 Task: Assign Person0001 as Assignee of Child Issue ChildIssue0002 of Issue Issue0001 in Backlog  in Scrum Project Project0001 in Jira
Action: Mouse moved to (459, 518)
Screenshot: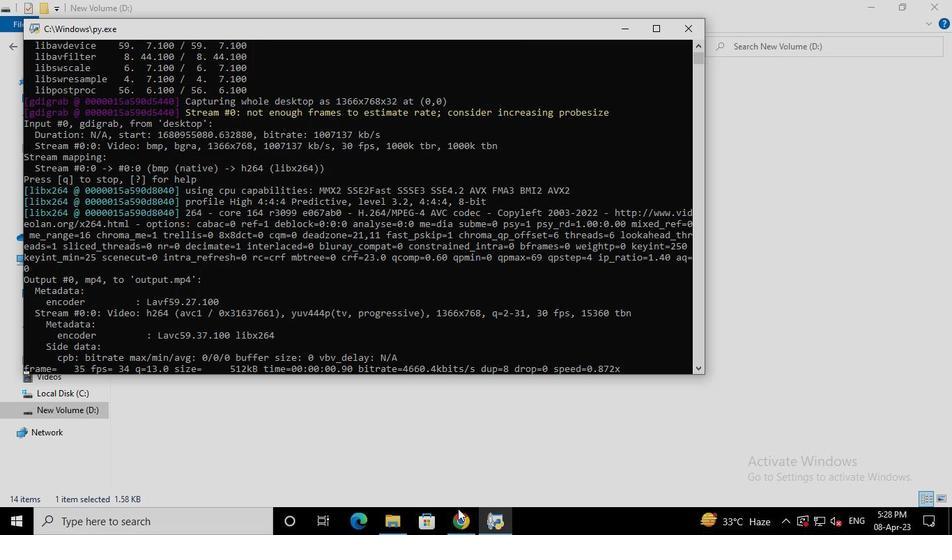 
Action: Mouse pressed left at (459, 518)
Screenshot: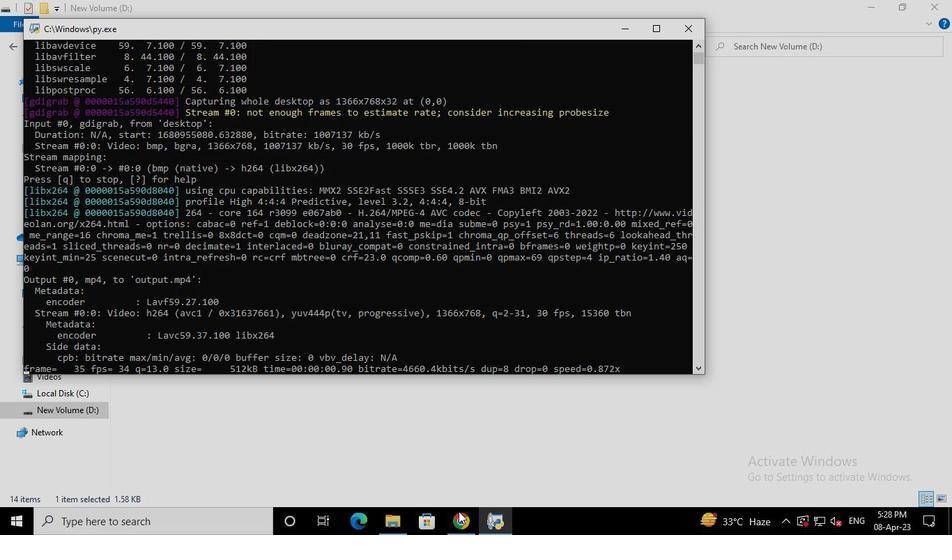 
Action: Mouse moved to (104, 216)
Screenshot: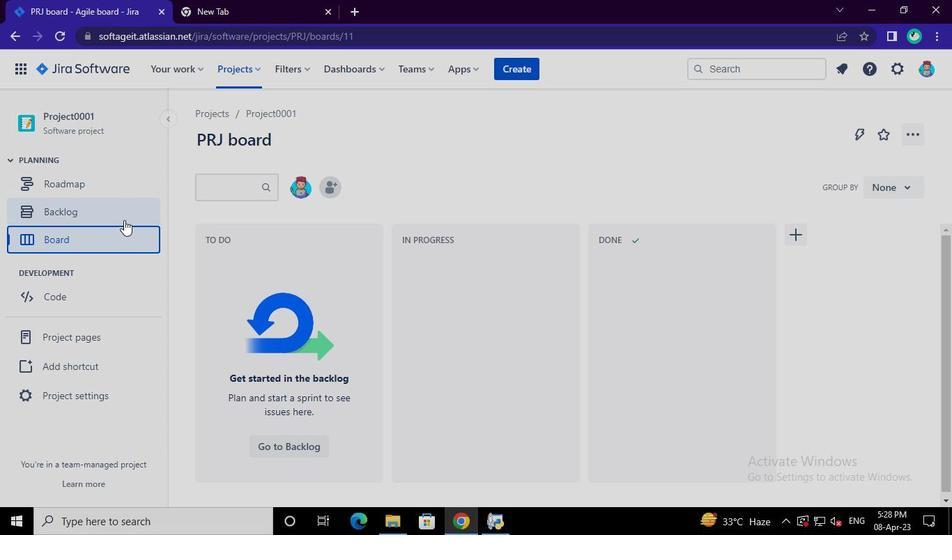 
Action: Mouse pressed left at (104, 216)
Screenshot: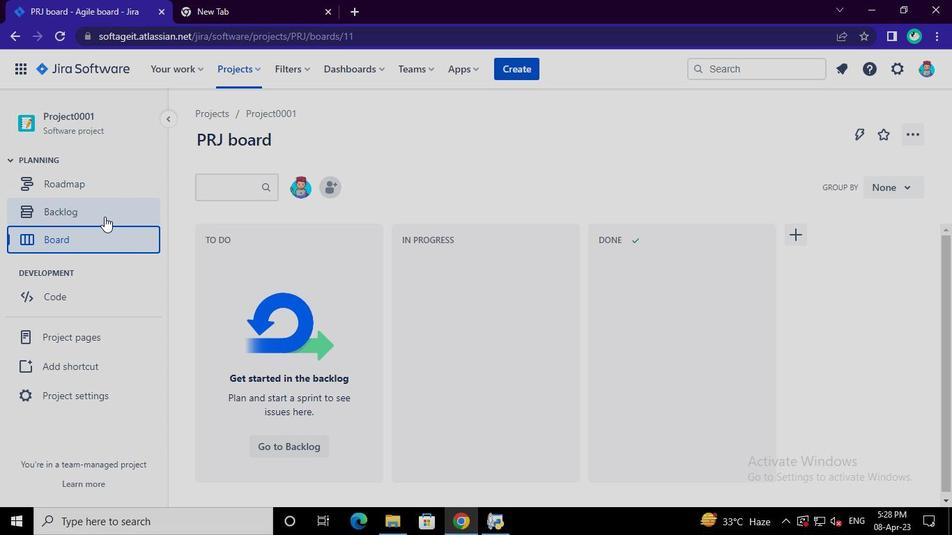 
Action: Mouse moved to (275, 455)
Screenshot: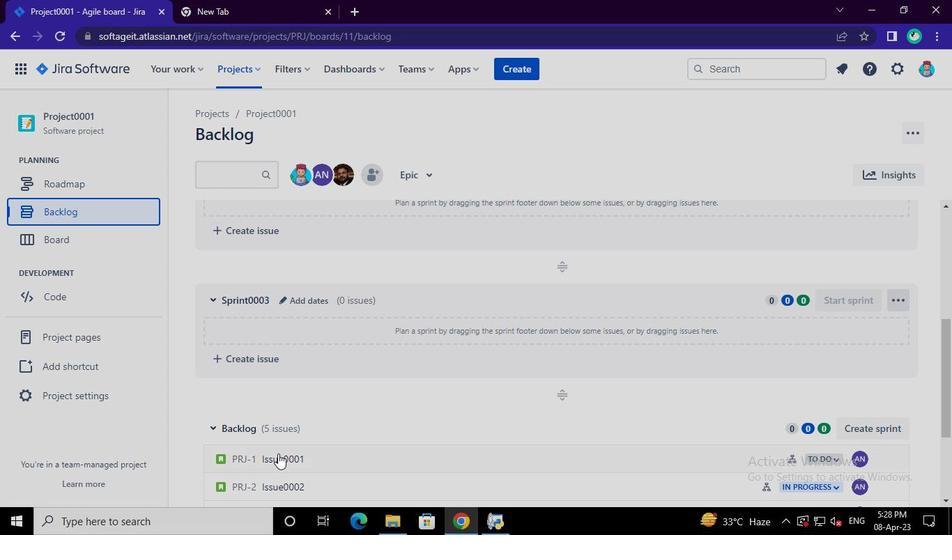 
Action: Mouse pressed left at (275, 455)
Screenshot: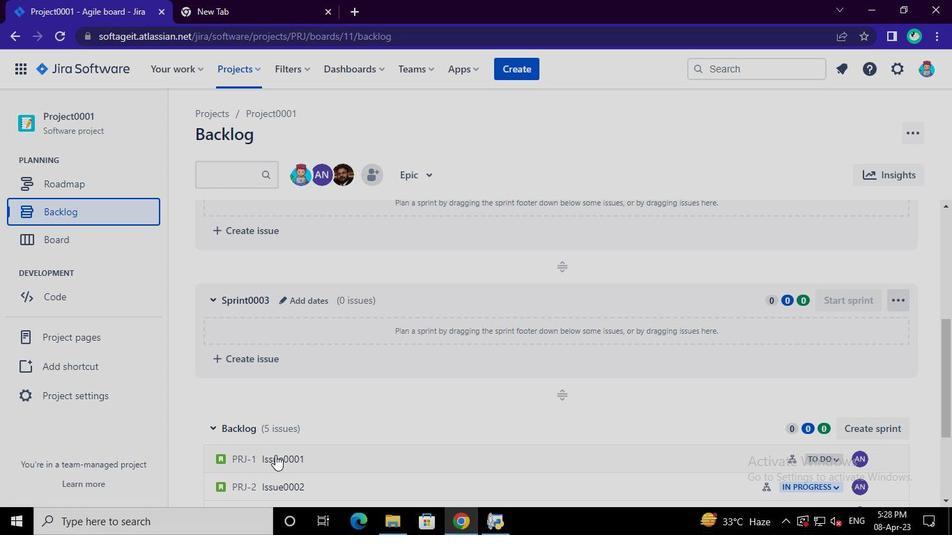 
Action: Mouse moved to (871, 404)
Screenshot: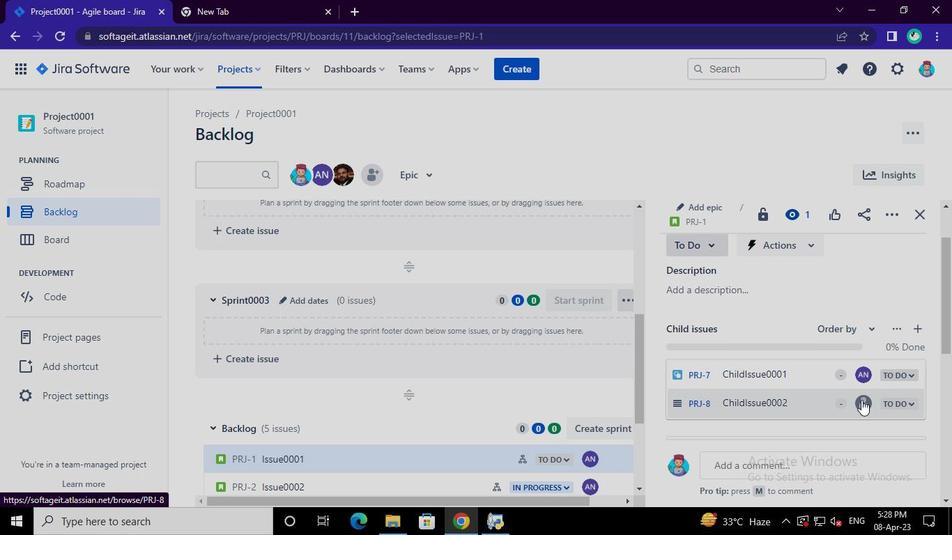 
Action: Mouse pressed left at (871, 404)
Screenshot: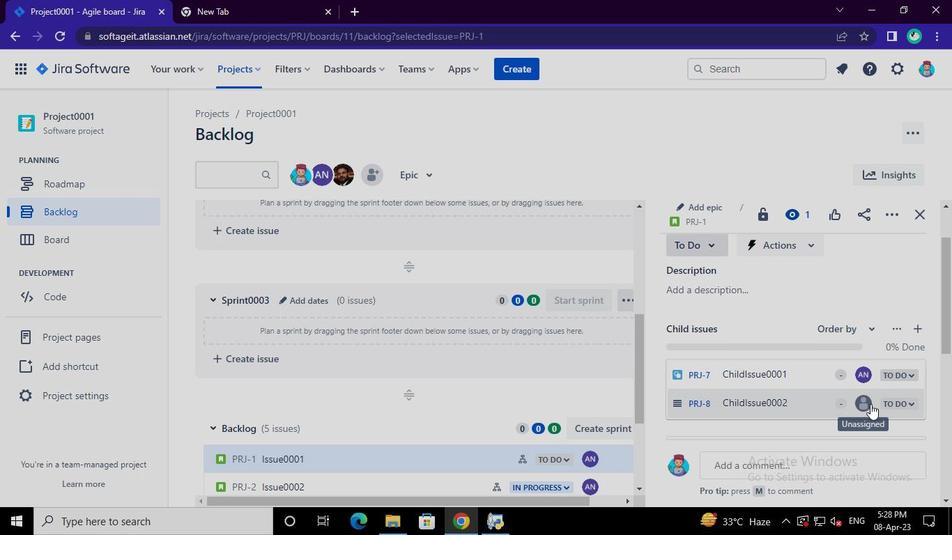
Action: Mouse moved to (757, 425)
Screenshot: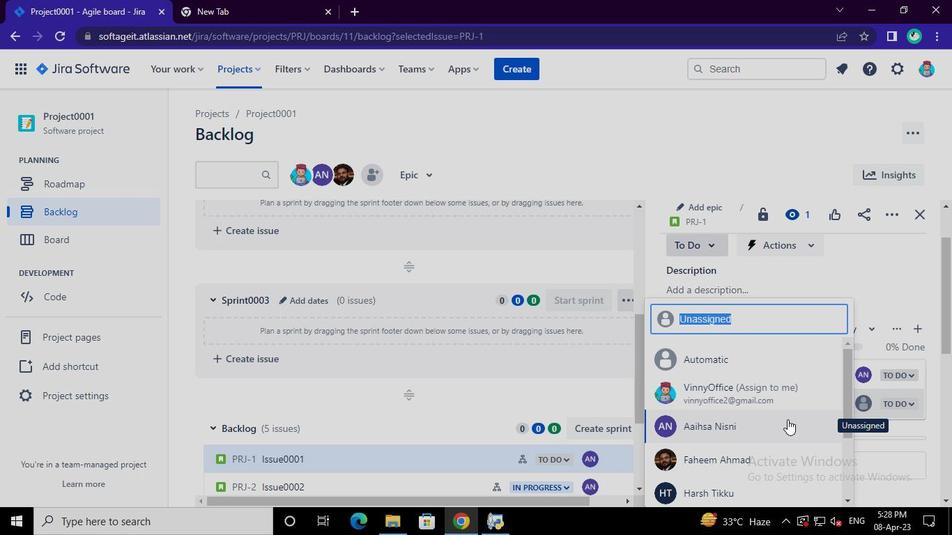 
Action: Mouse pressed left at (757, 425)
Screenshot: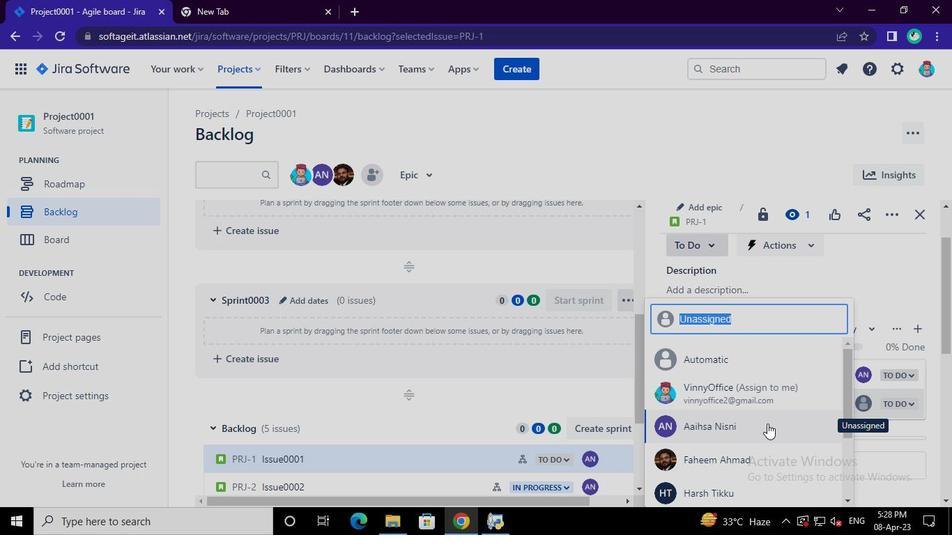 
Action: Mouse moved to (499, 520)
Screenshot: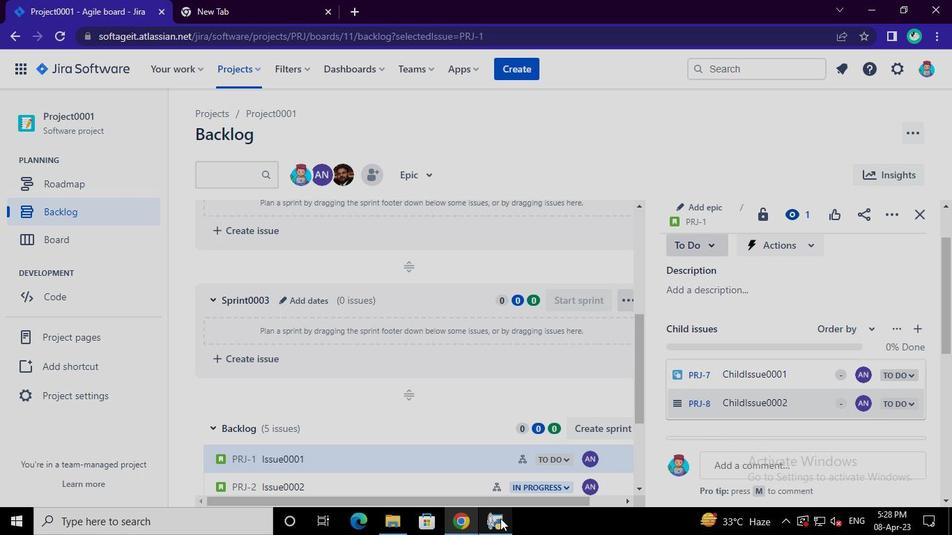 
Action: Mouse pressed left at (499, 520)
Screenshot: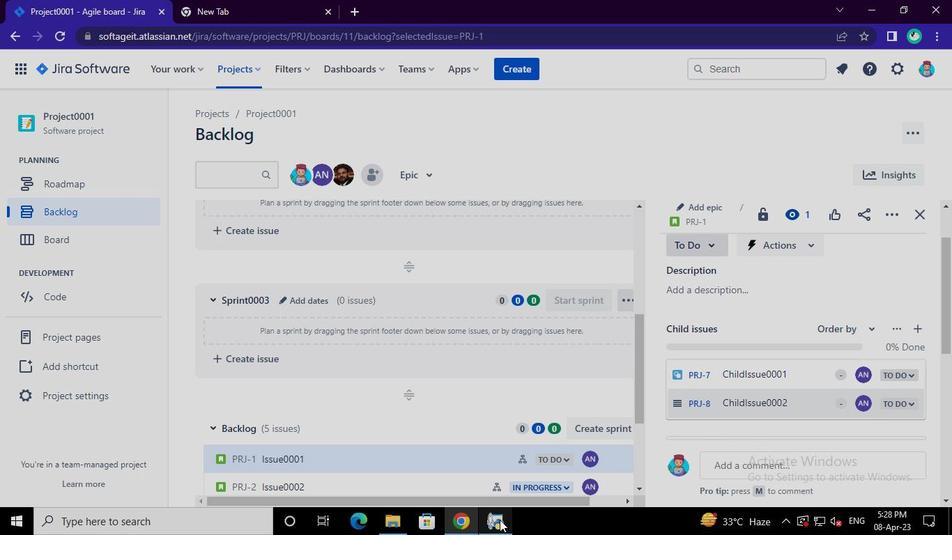 
Action: Mouse moved to (681, 31)
Screenshot: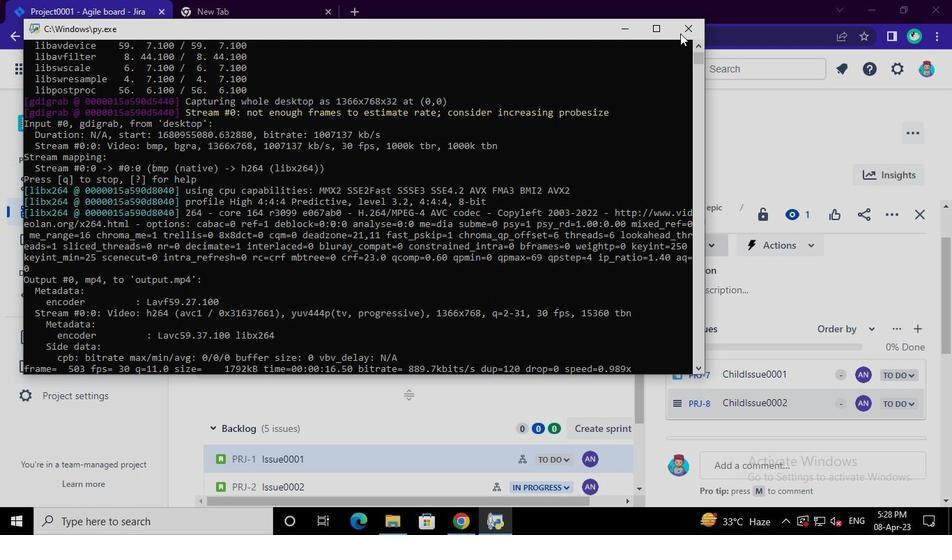 
Action: Mouse pressed left at (681, 31)
Screenshot: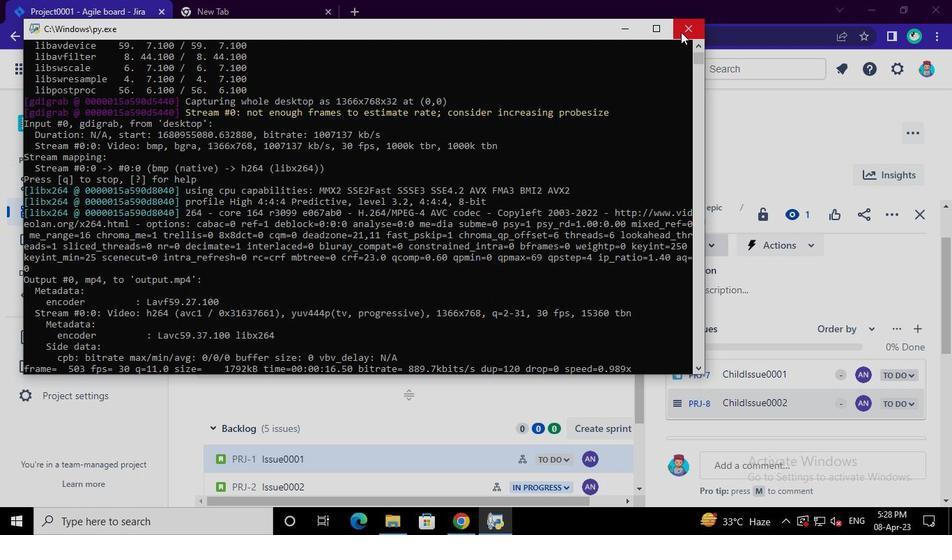 
Action: Mouse moved to (681, 30)
Screenshot: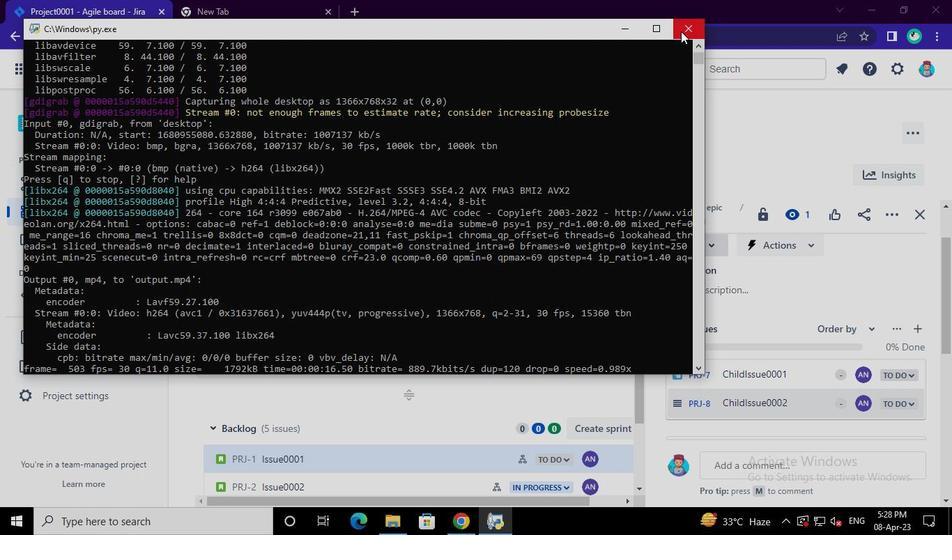 
